Task: Choose the host language as French.
Action: Mouse moved to (1170, 167)
Screenshot: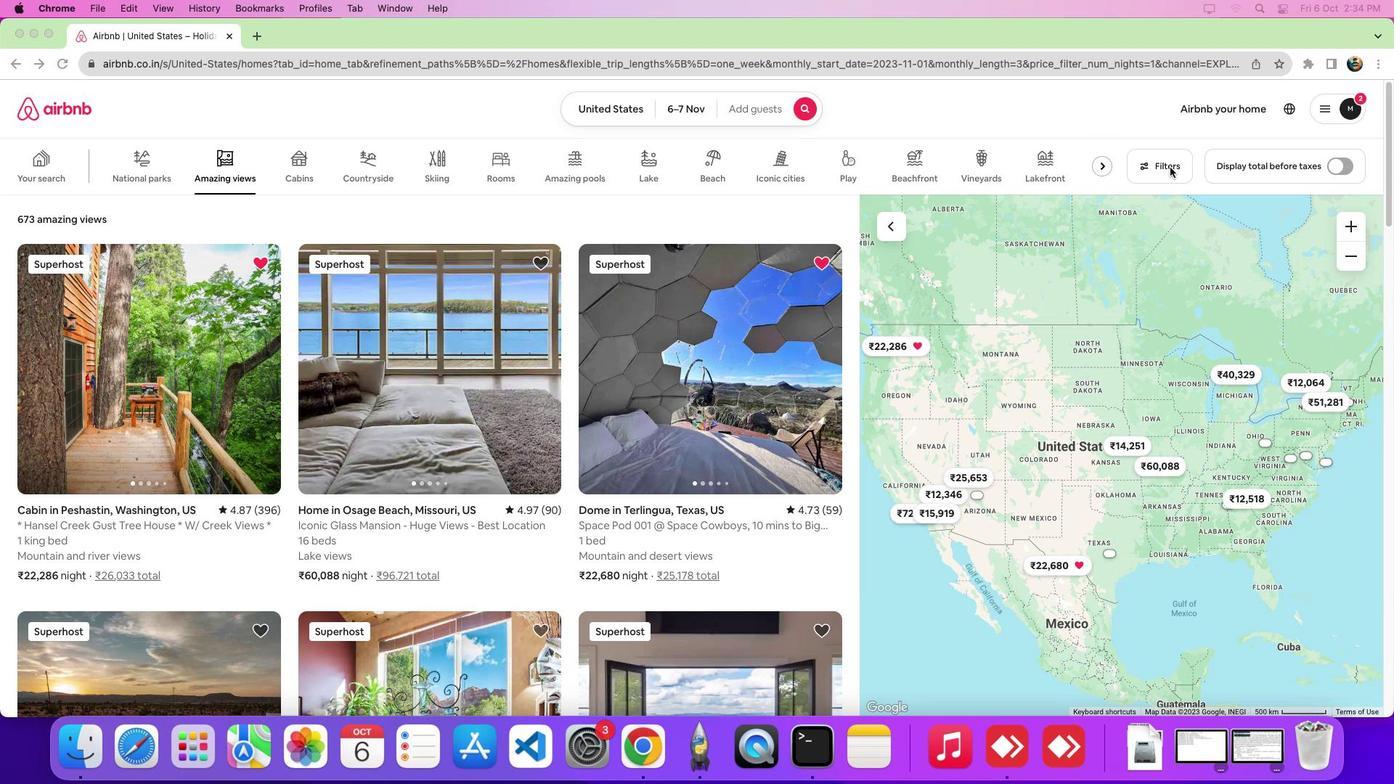 
Action: Mouse pressed left at (1170, 167)
Screenshot: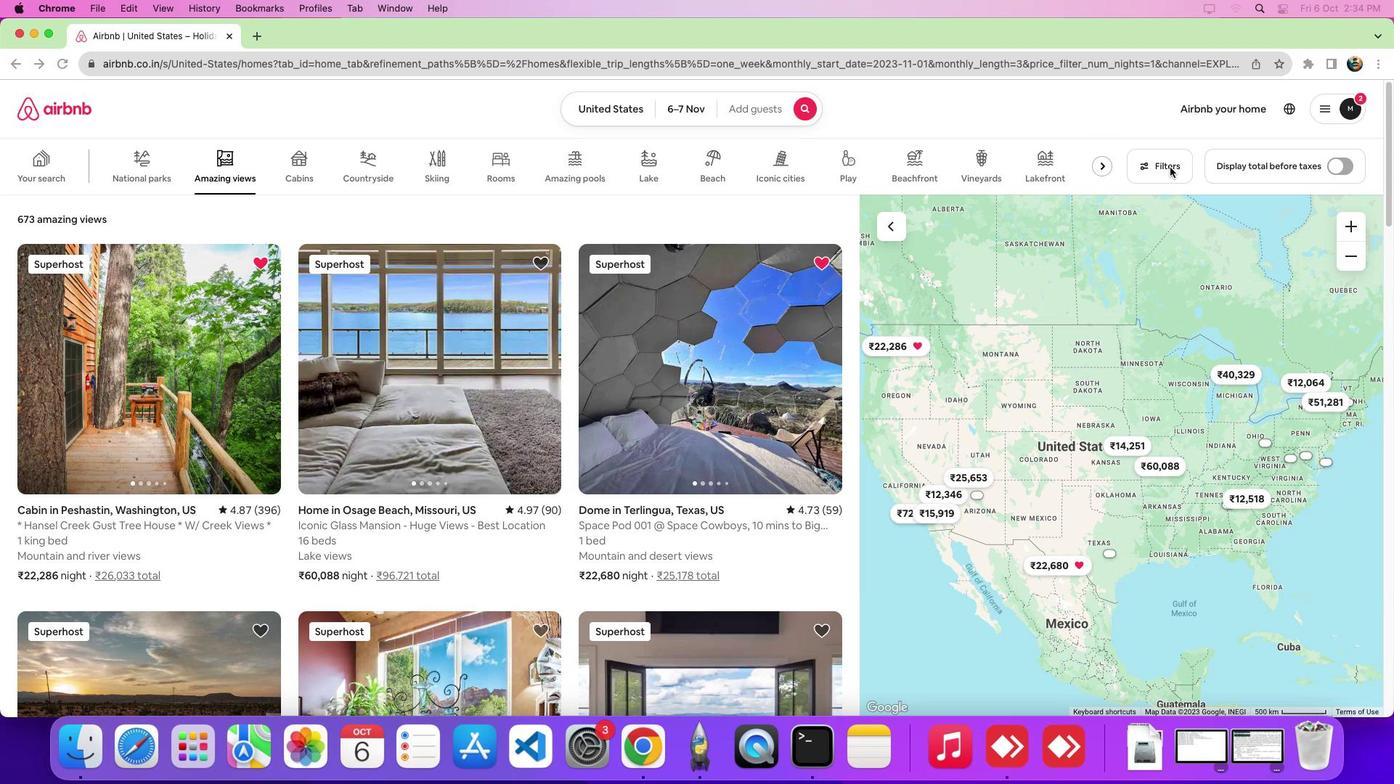 
Action: Mouse pressed left at (1170, 167)
Screenshot: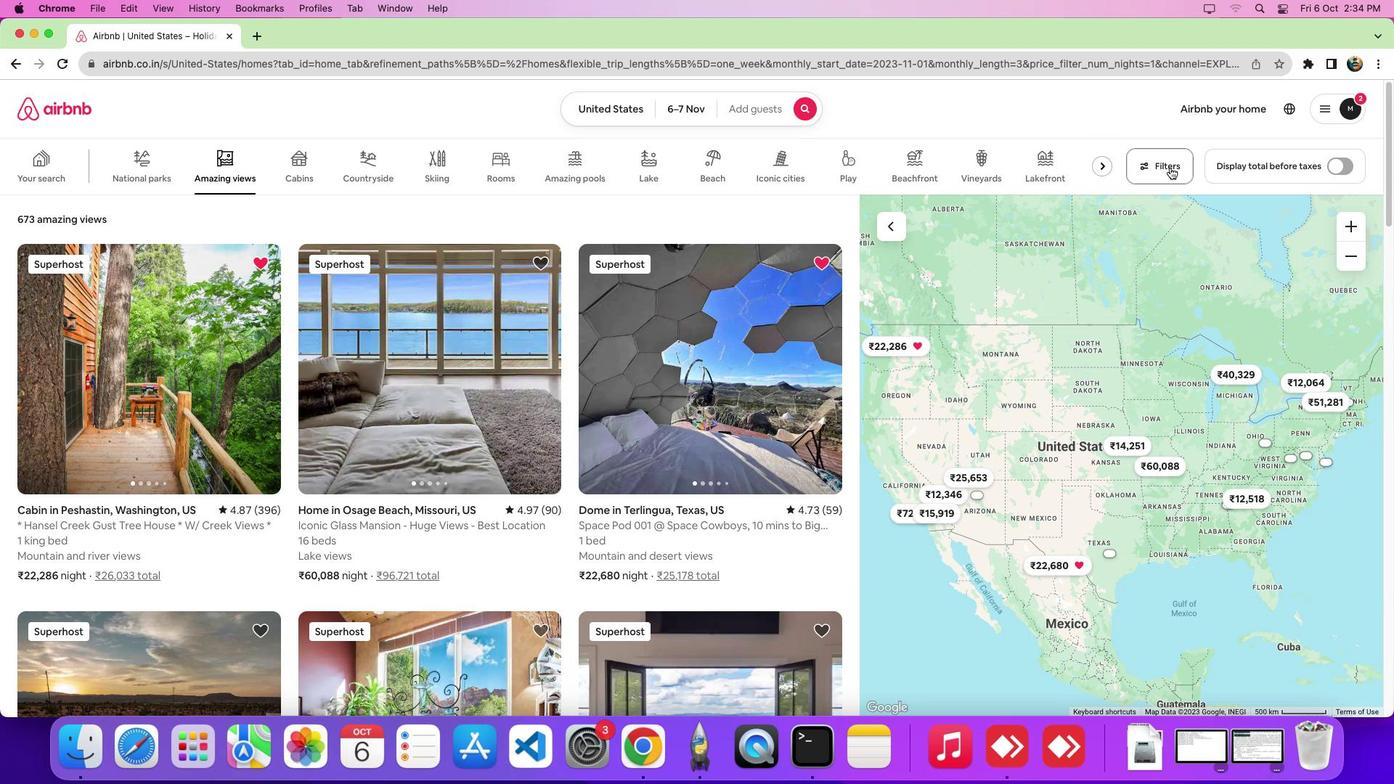 
Action: Mouse moved to (559, 254)
Screenshot: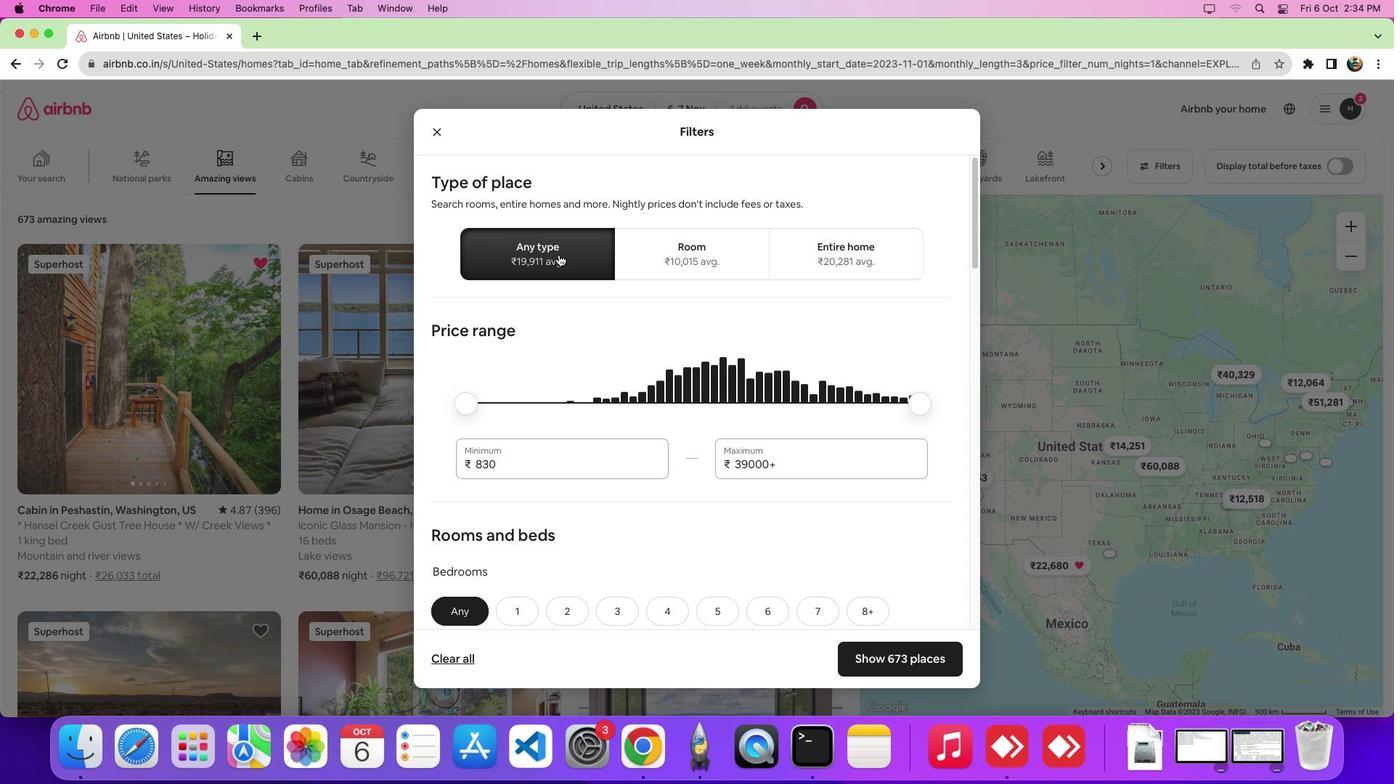
Action: Mouse pressed left at (559, 254)
Screenshot: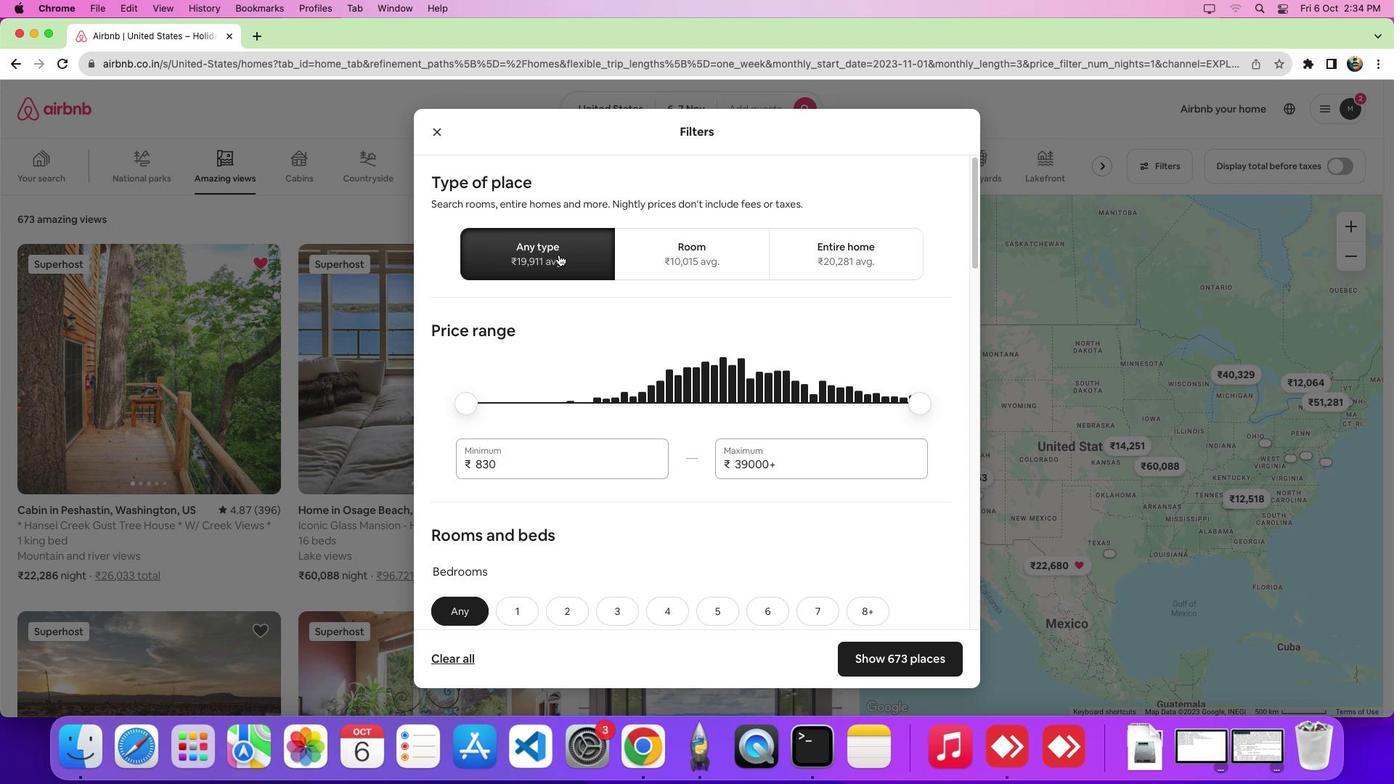 
Action: Mouse moved to (626, 365)
Screenshot: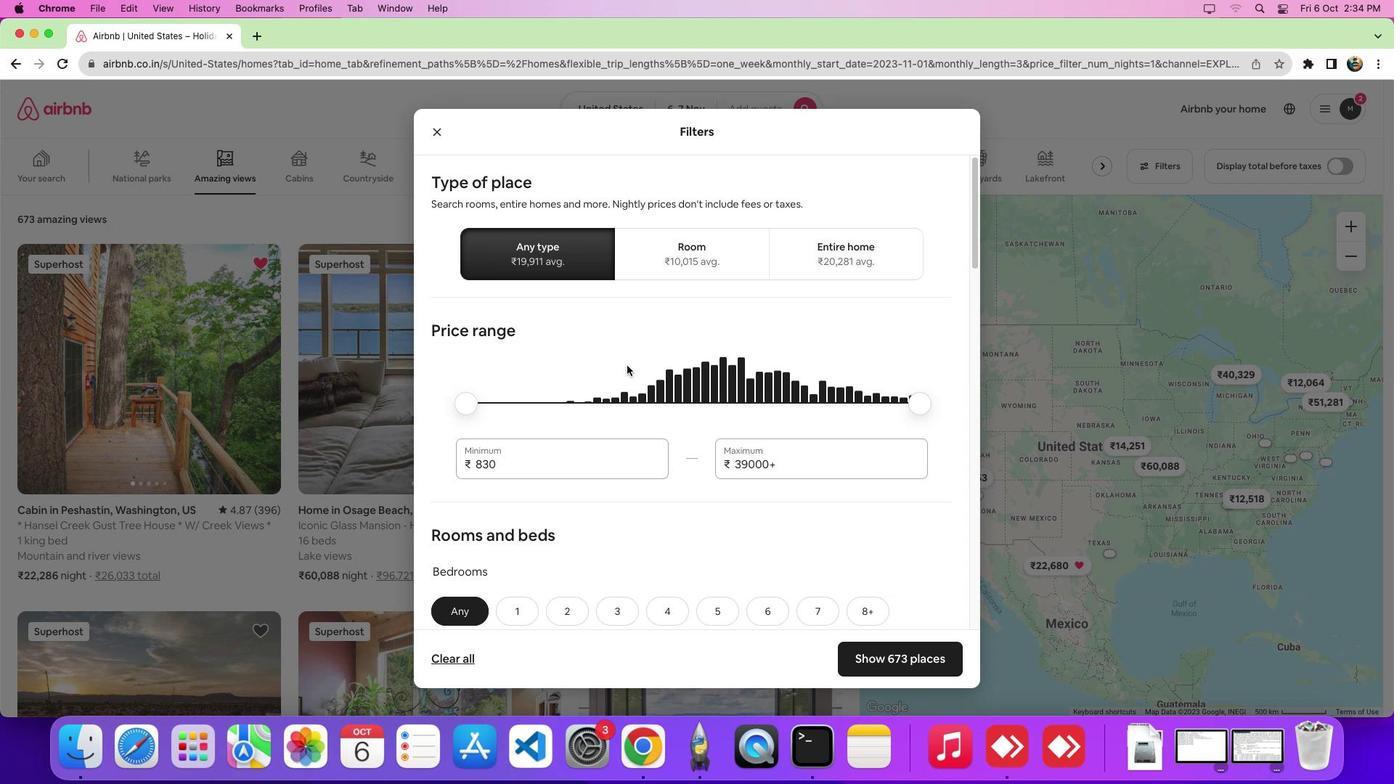 
Action: Mouse scrolled (626, 365) with delta (0, 0)
Screenshot: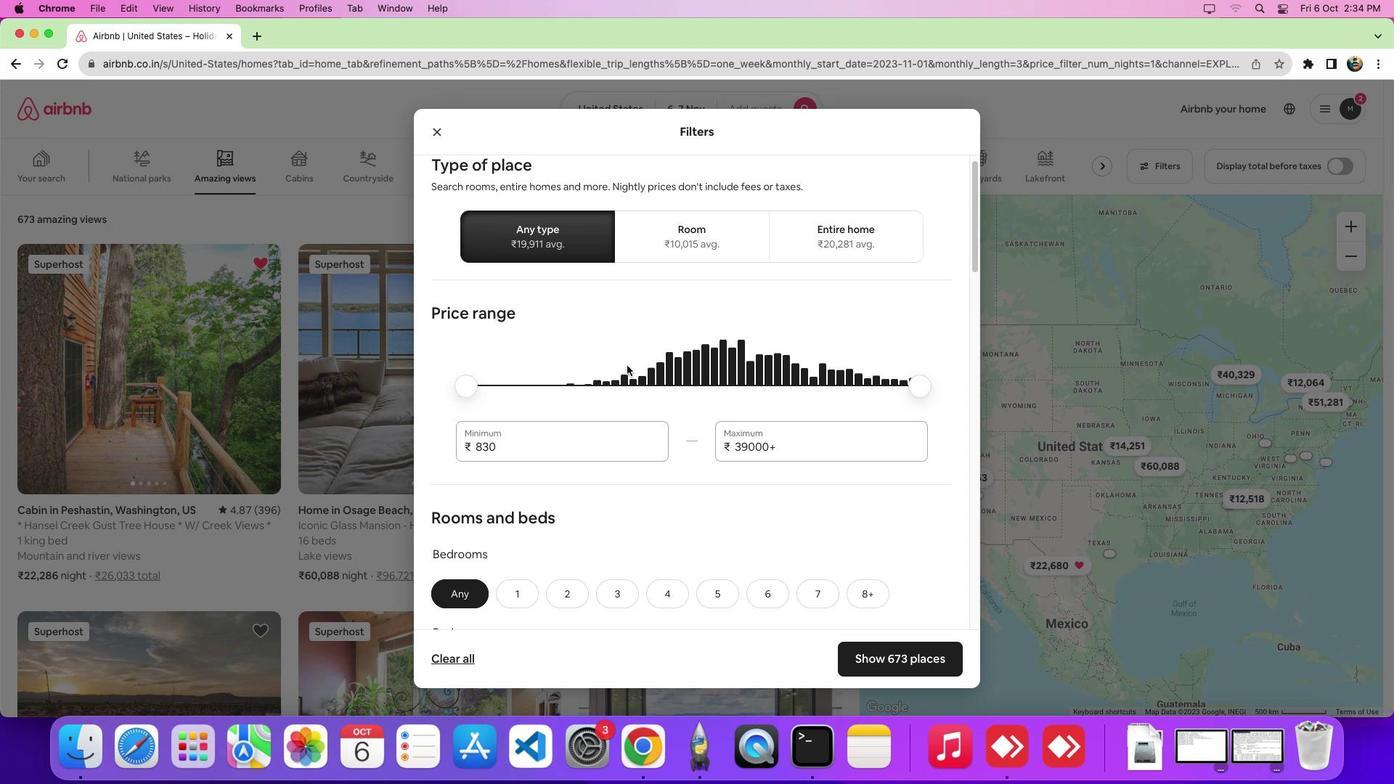
Action: Mouse scrolled (626, 365) with delta (0, -1)
Screenshot: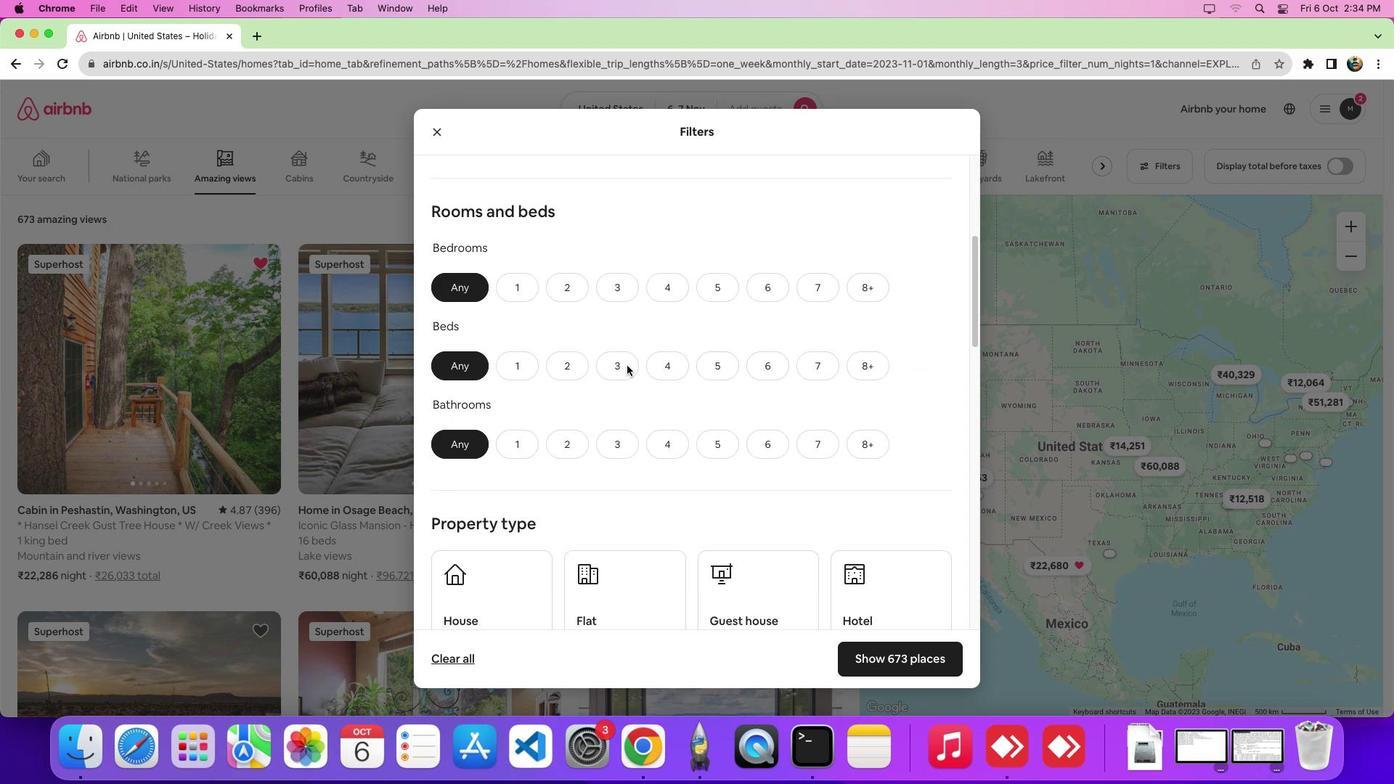 
Action: Mouse scrolled (626, 365) with delta (0, -7)
Screenshot: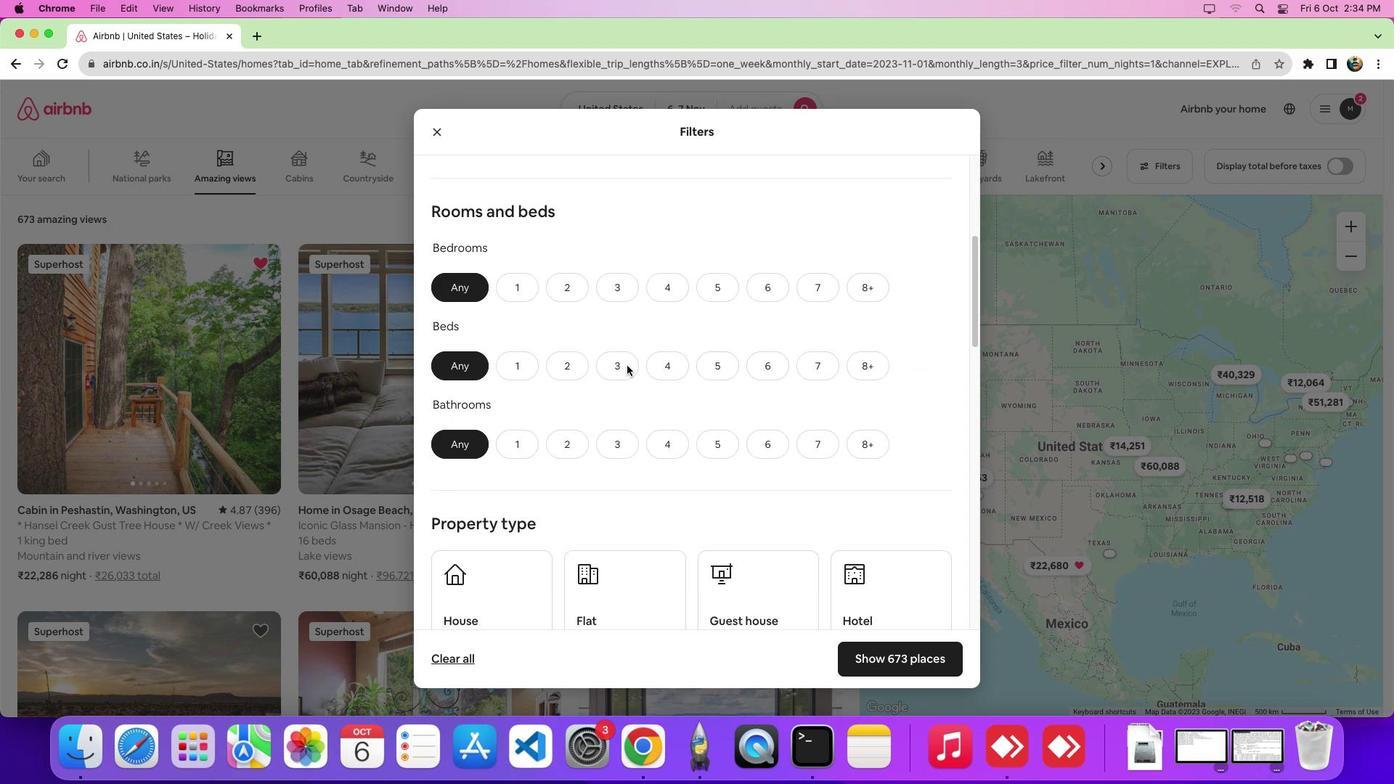 
Action: Mouse scrolled (626, 365) with delta (0, -10)
Screenshot: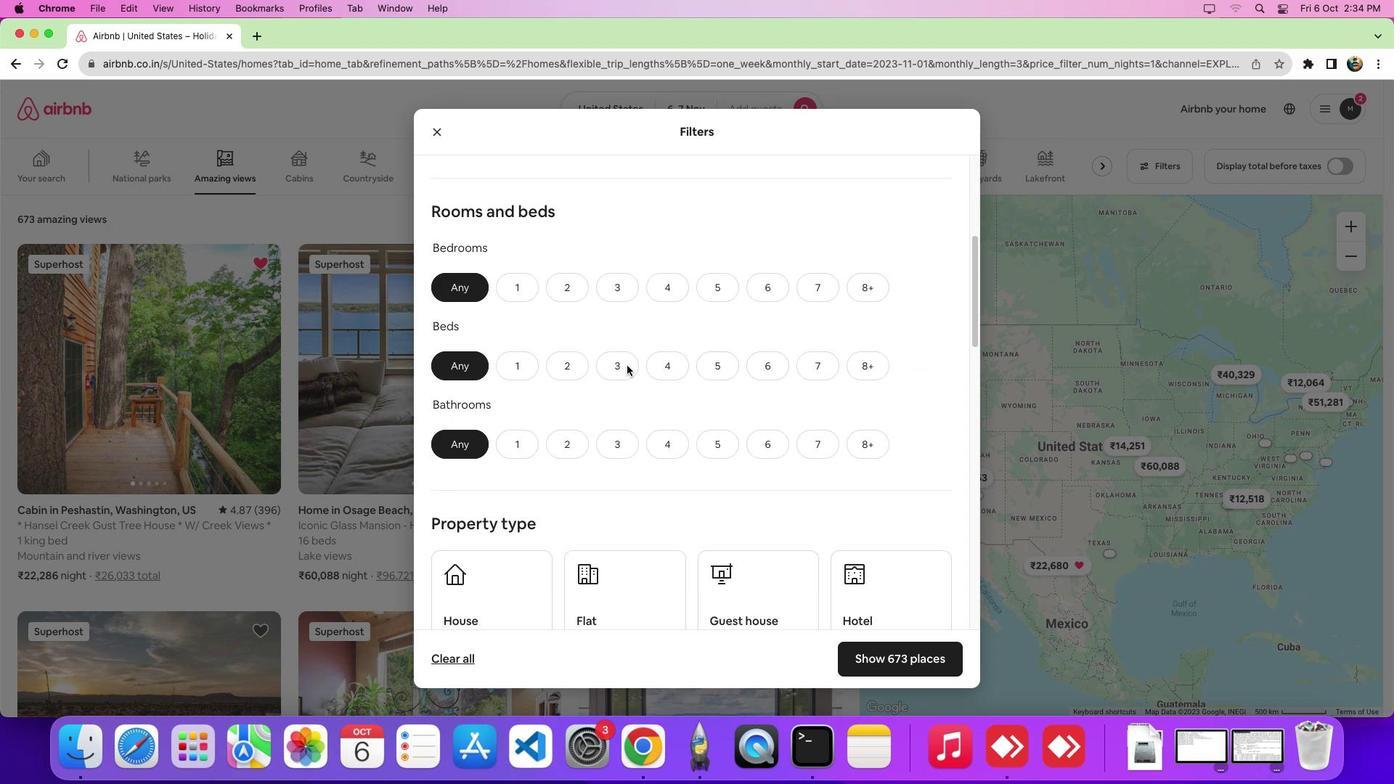 
Action: Mouse scrolled (626, 365) with delta (0, -11)
Screenshot: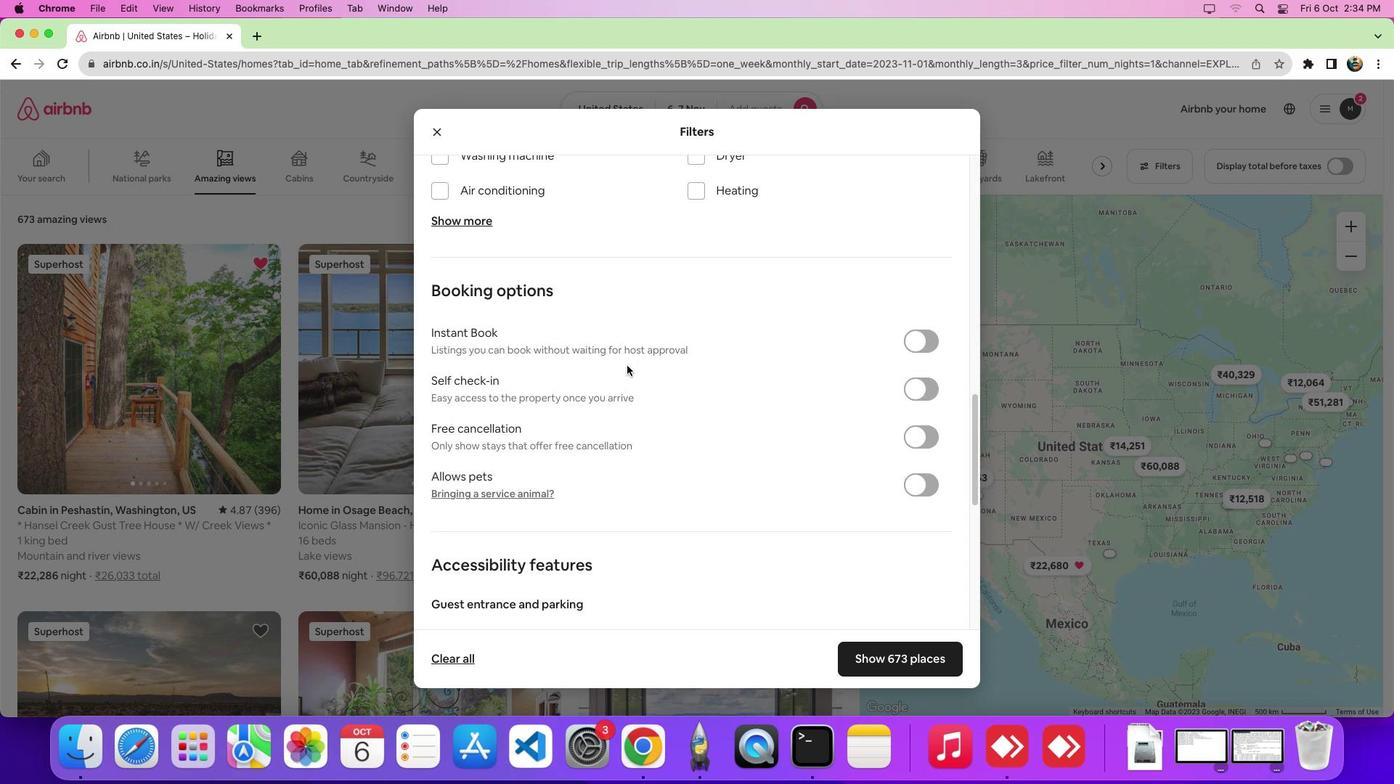 
Action: Mouse scrolled (626, 365) with delta (0, -12)
Screenshot: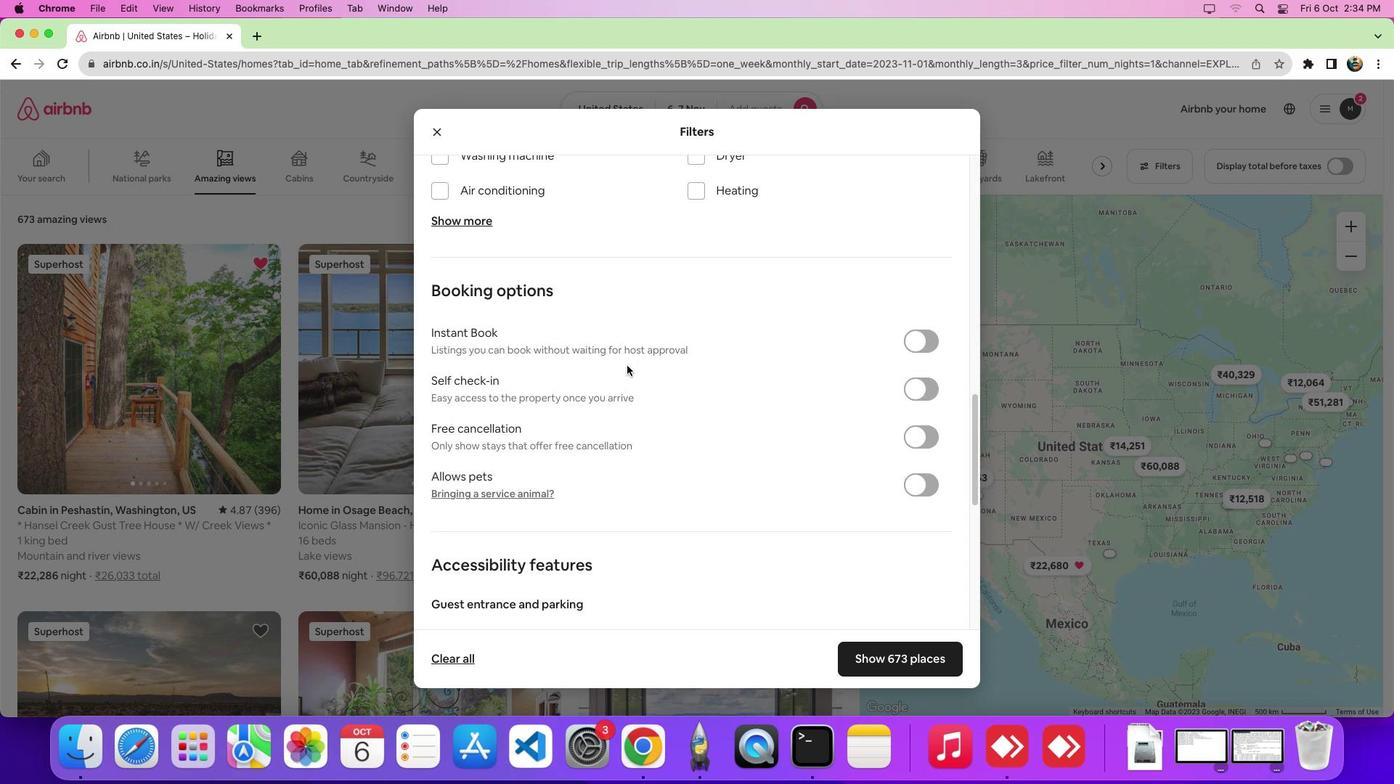 
Action: Mouse scrolled (626, 365) with delta (0, 0)
Screenshot: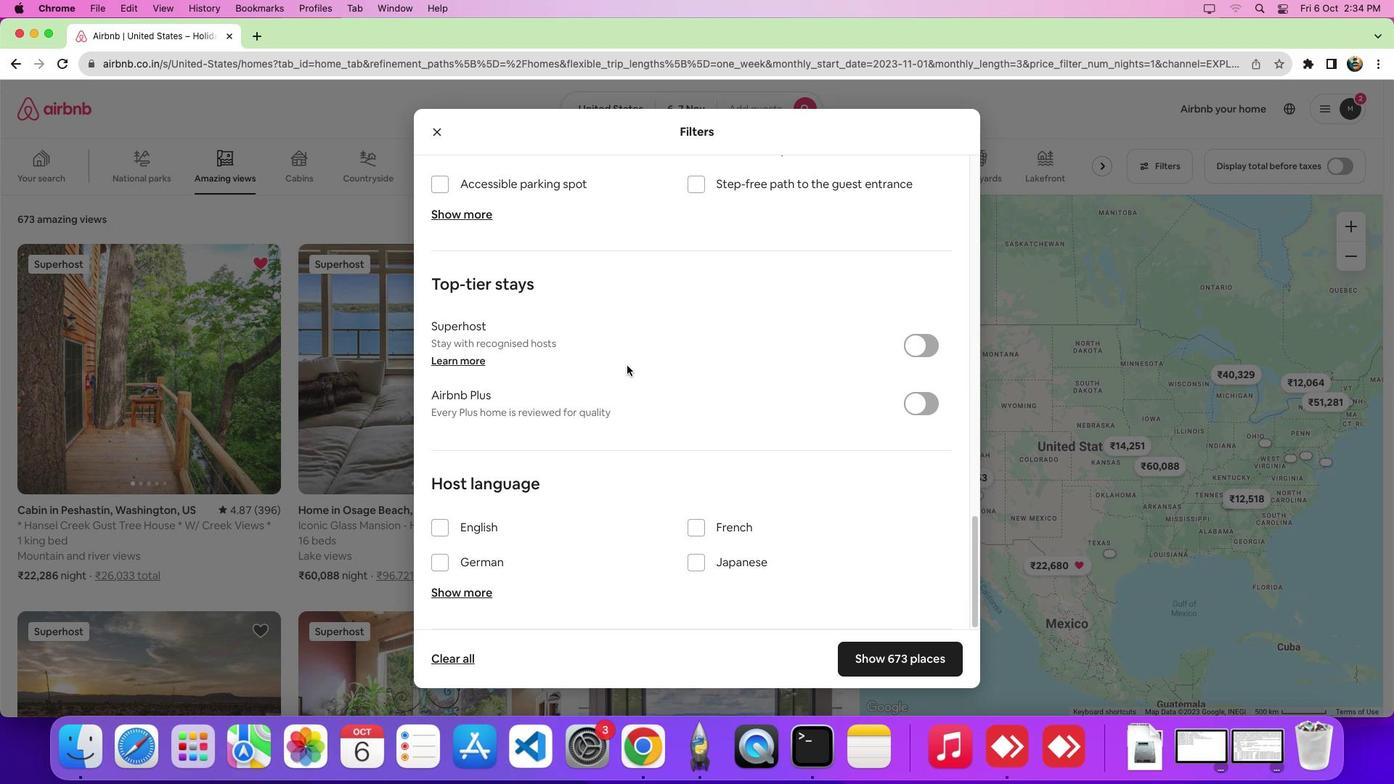 
Action: Mouse scrolled (626, 365) with delta (0, -1)
Screenshot: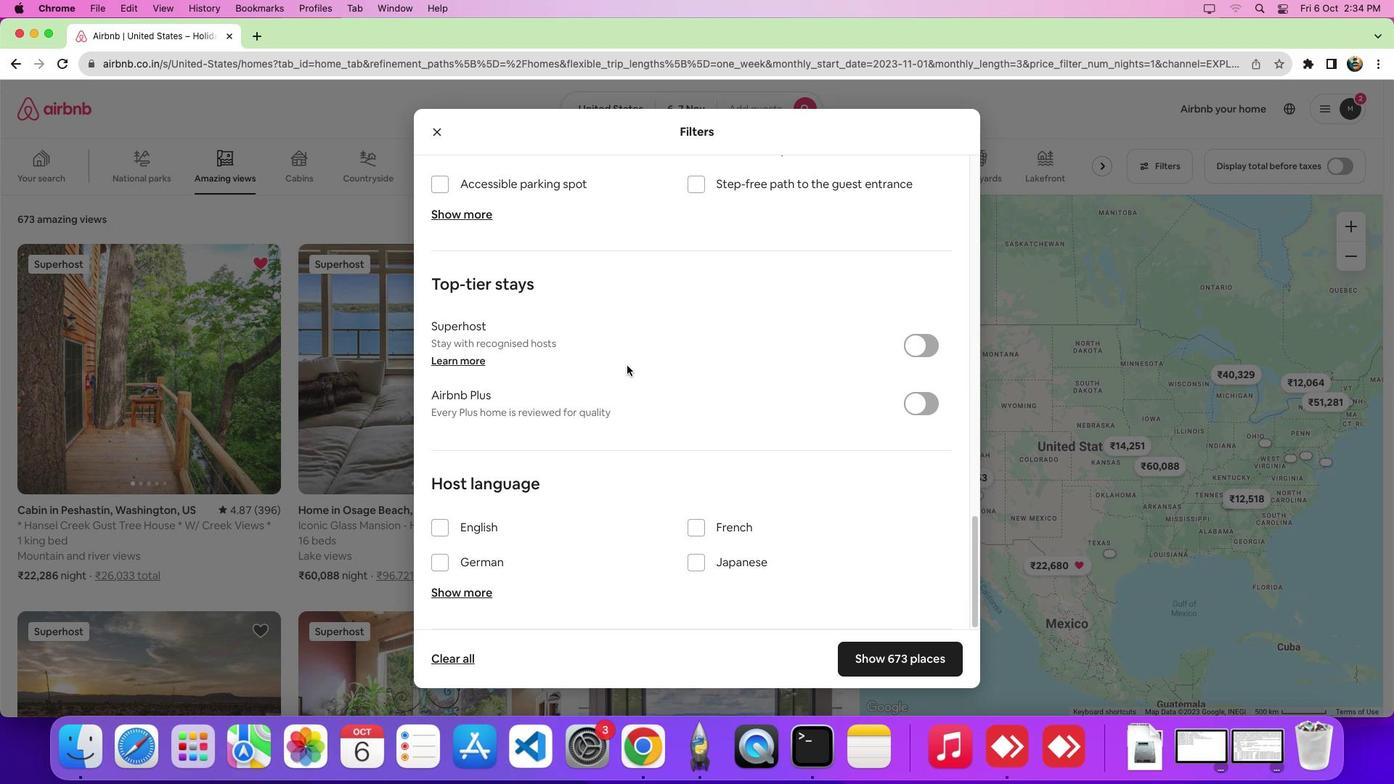 
Action: Mouse scrolled (626, 365) with delta (0, -7)
Screenshot: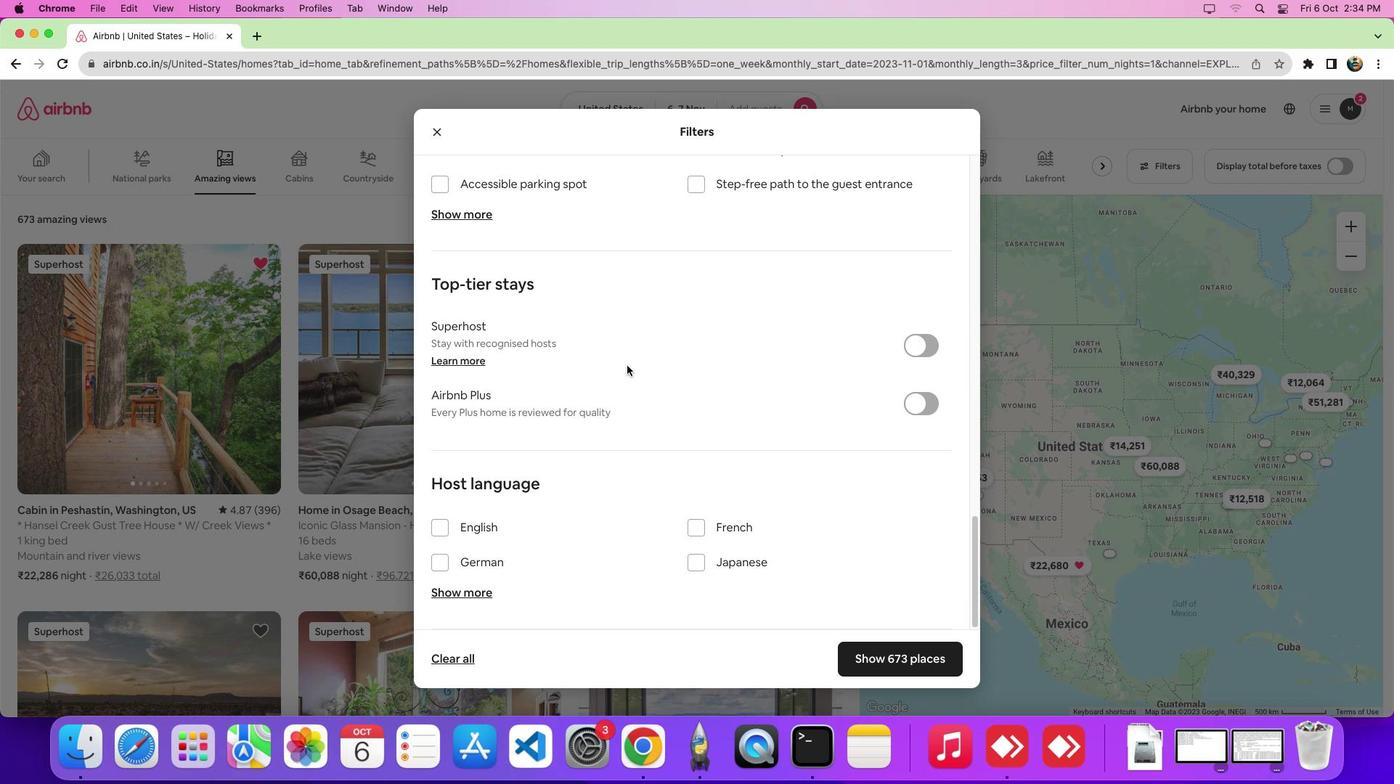 
Action: Mouse scrolled (626, 365) with delta (0, -10)
Screenshot: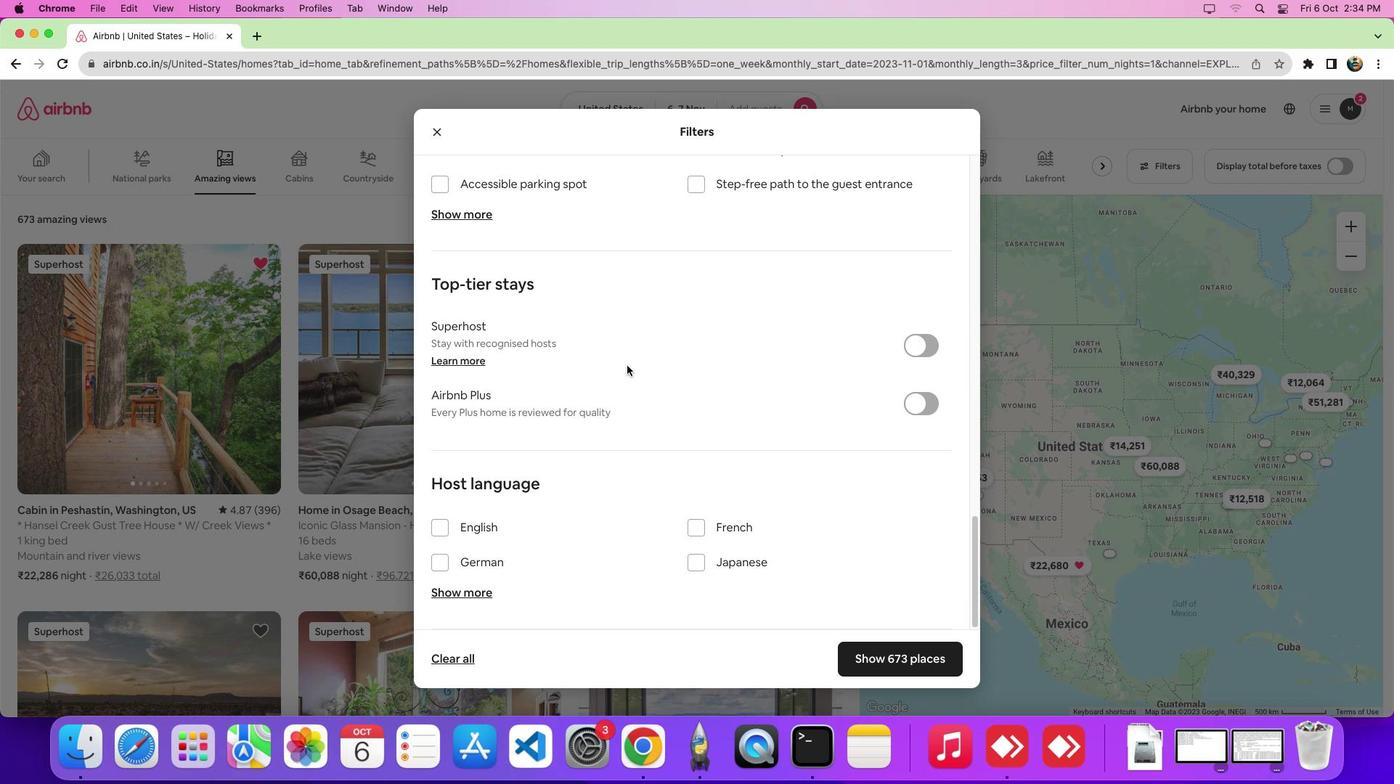 
Action: Mouse scrolled (626, 365) with delta (0, -11)
Screenshot: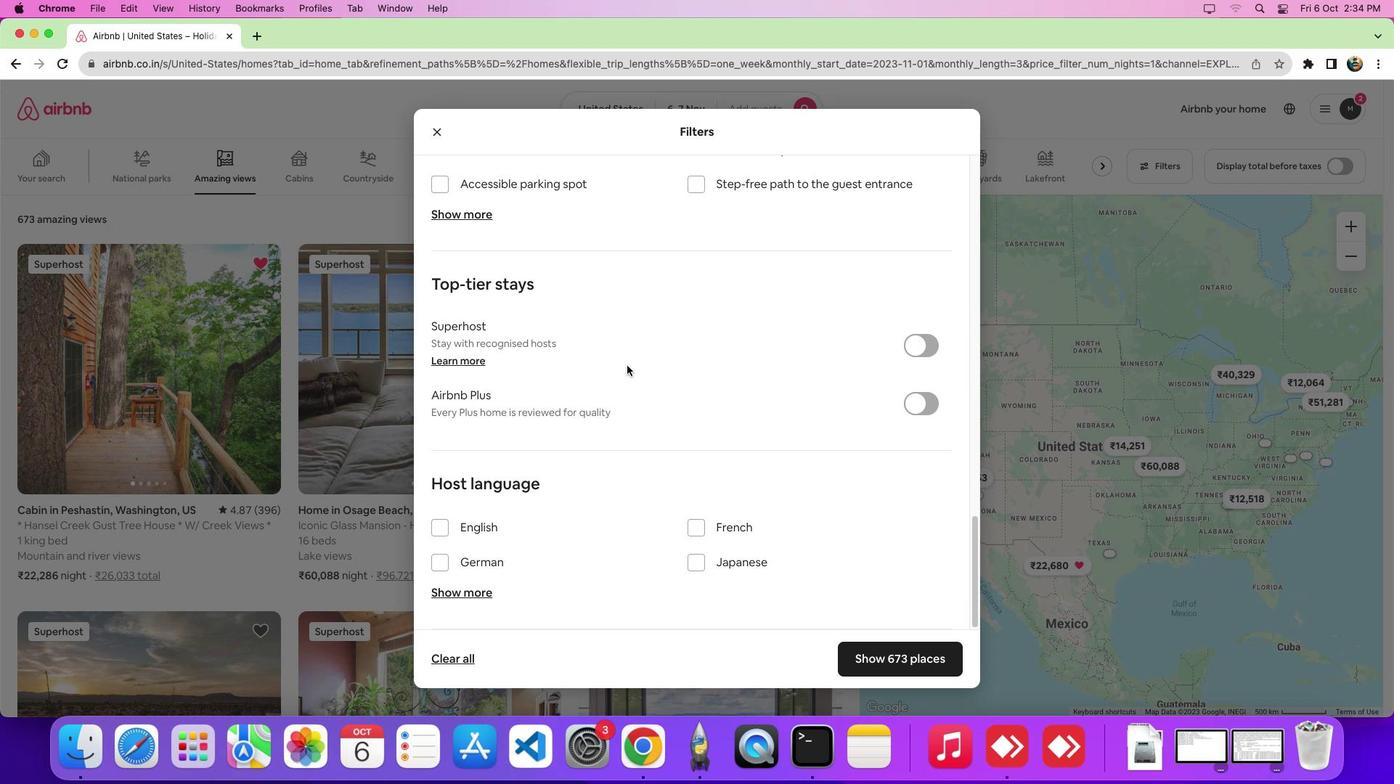 
Action: Mouse scrolled (626, 365) with delta (0, -12)
Screenshot: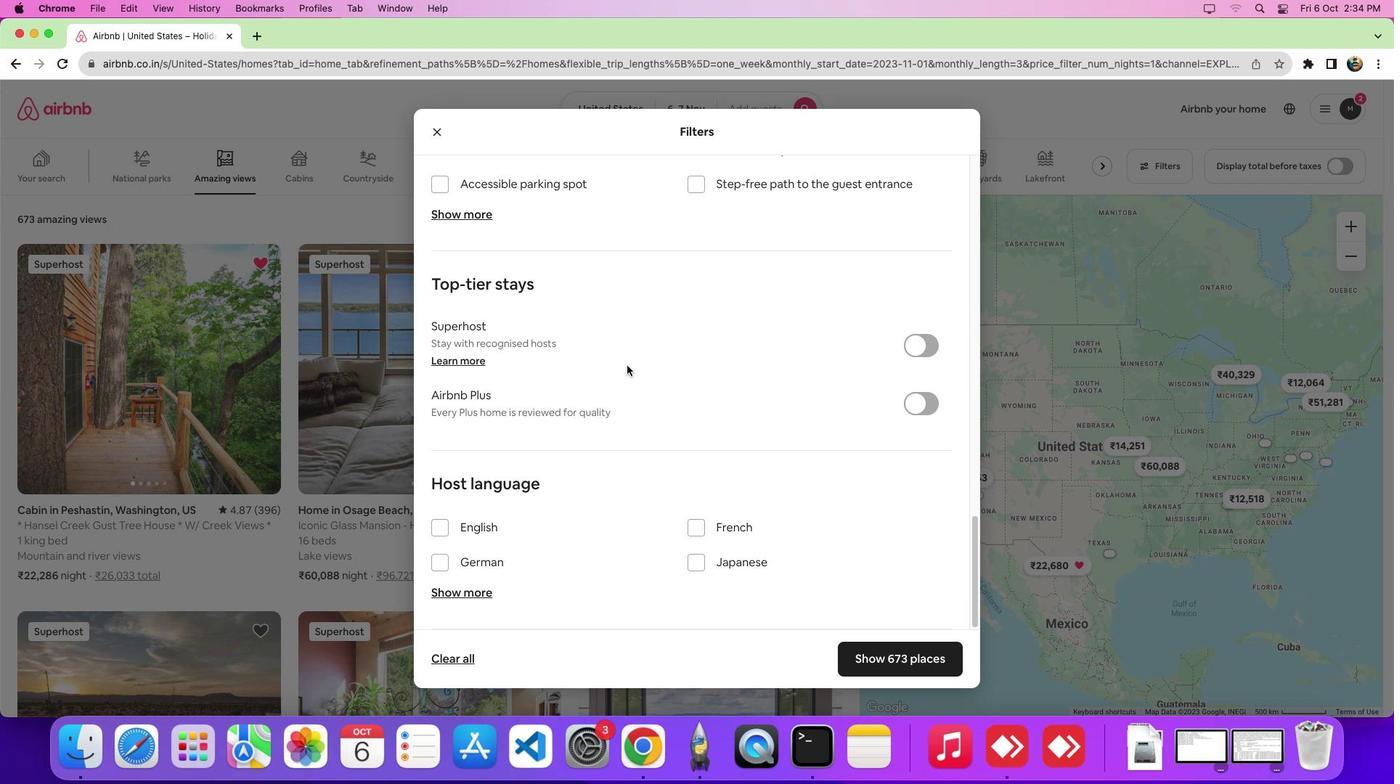 
Action: Mouse scrolled (626, 365) with delta (0, -13)
Screenshot: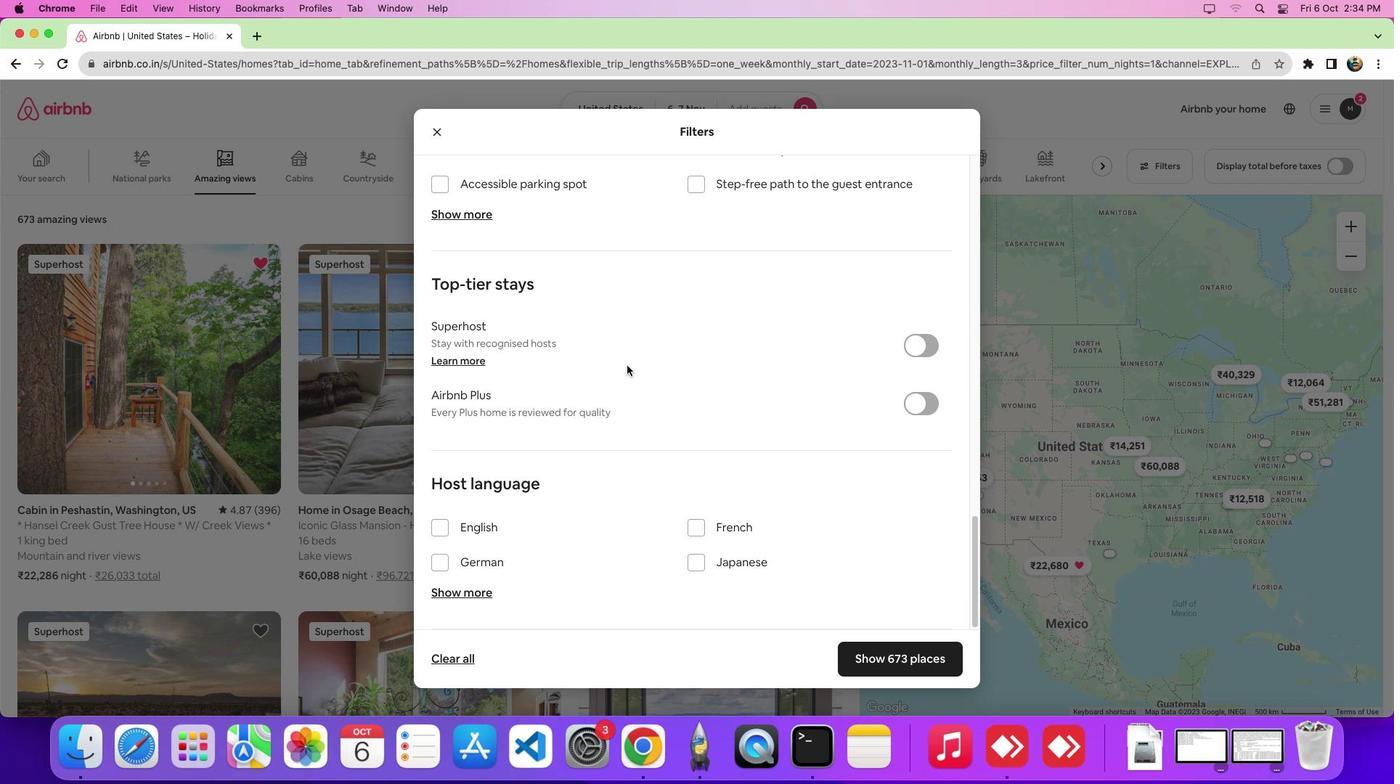 
Action: Mouse moved to (697, 526)
Screenshot: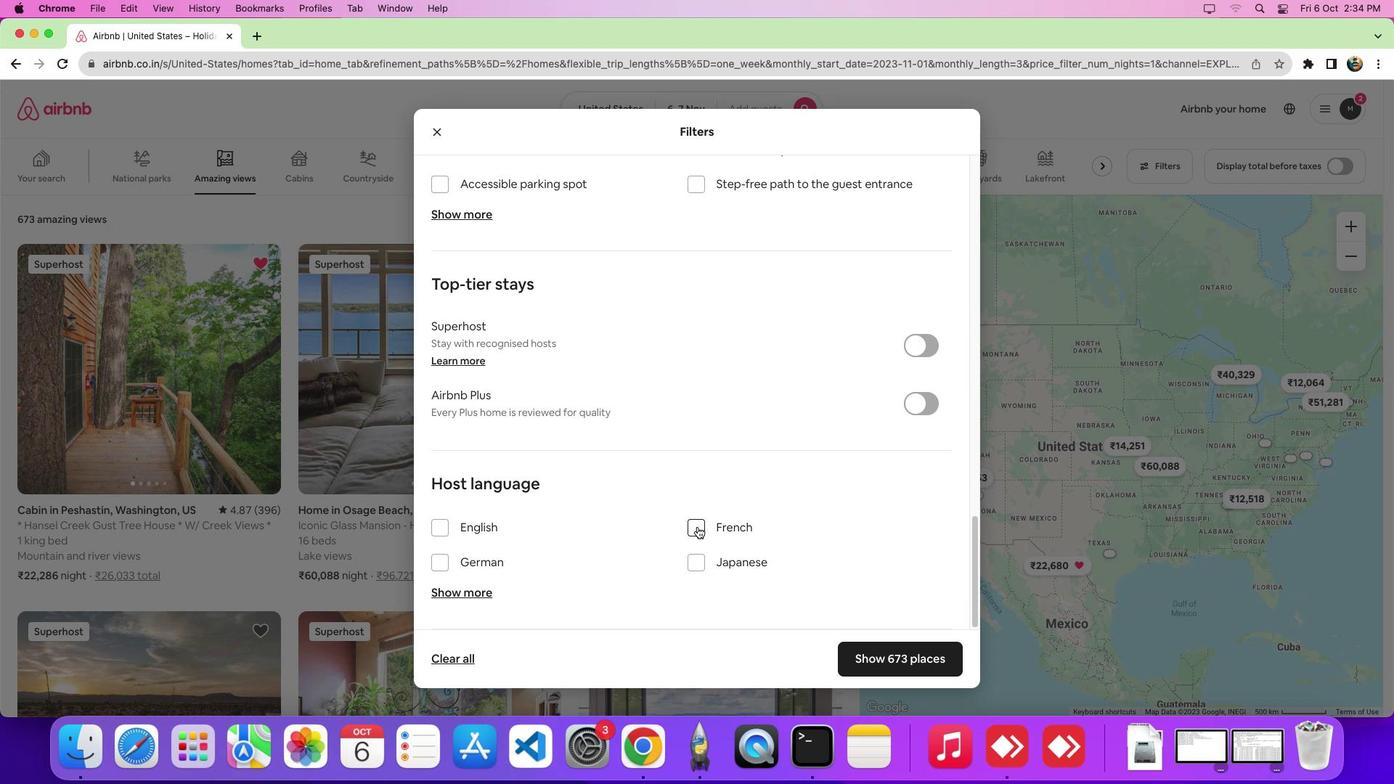
Action: Mouse pressed left at (697, 526)
Screenshot: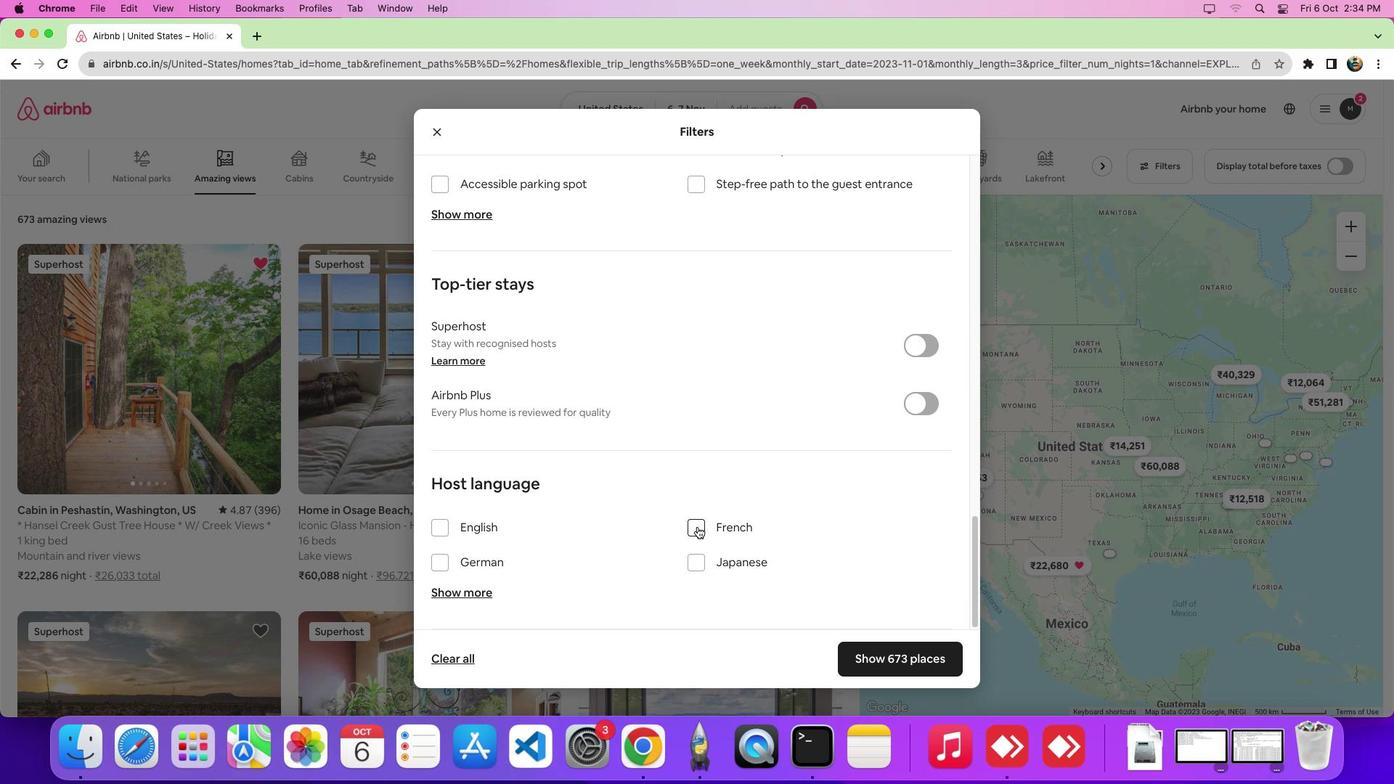 
